 Task: Play online crossword game.
Action: Mouse moved to (637, 364)
Screenshot: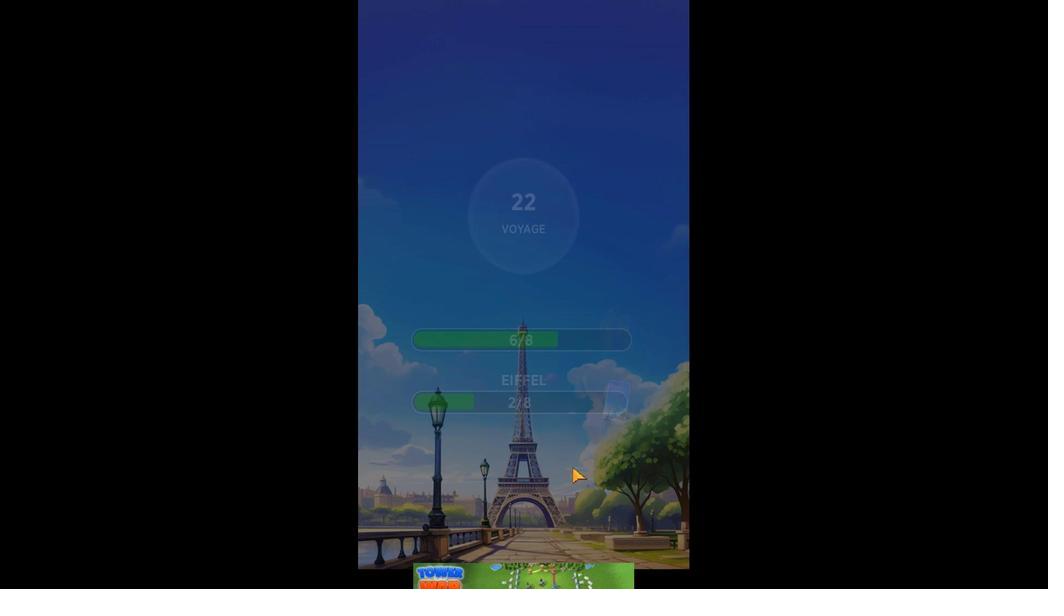 
Action: Mouse pressed left at (637, 364)
Screenshot: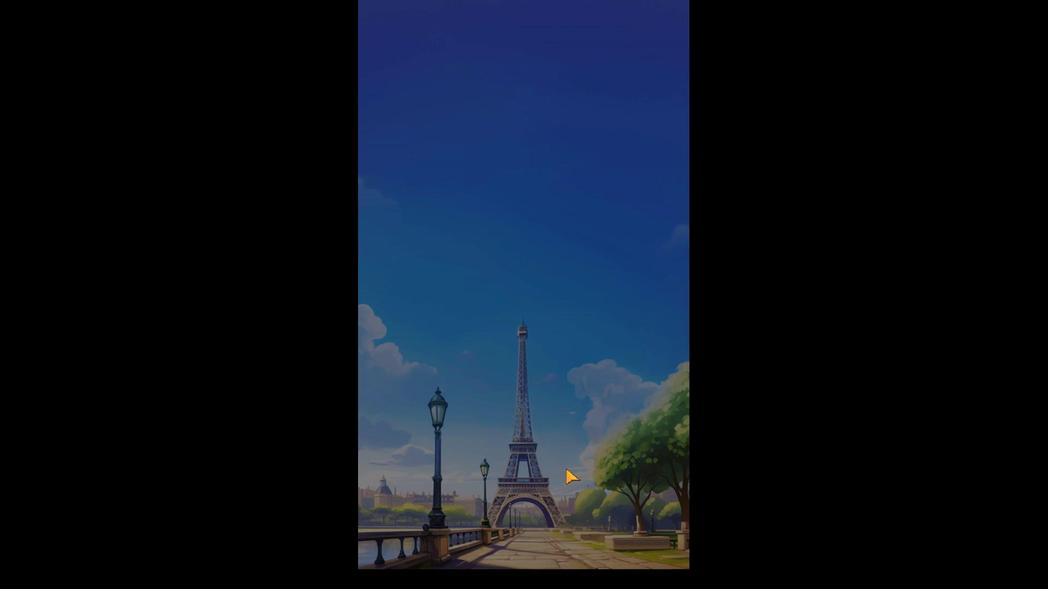 
Action: Mouse moved to (645, 358)
Screenshot: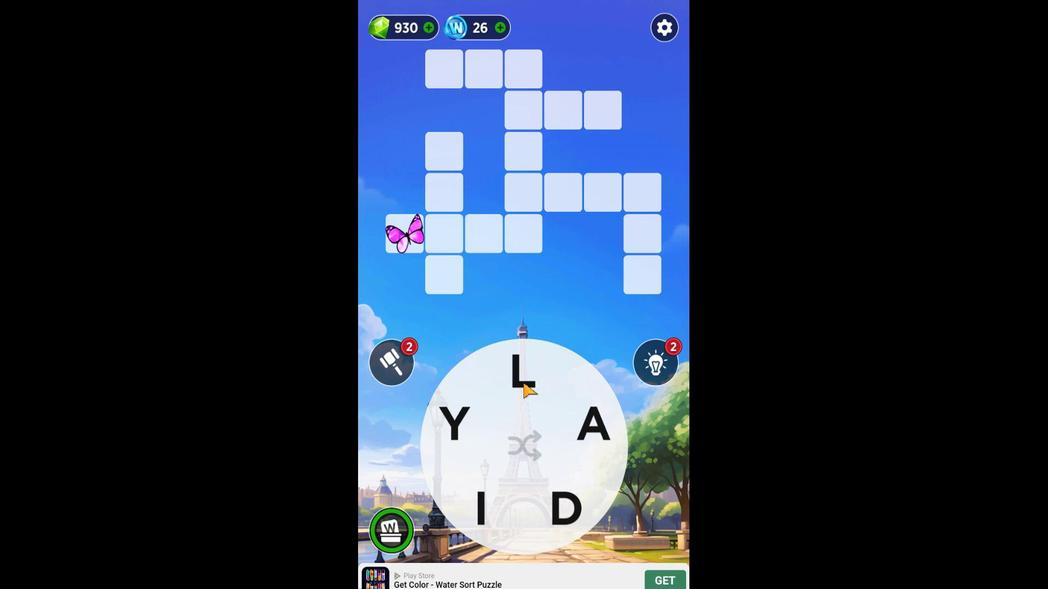 
Action: Mouse pressed left at (645, 358)
Screenshot: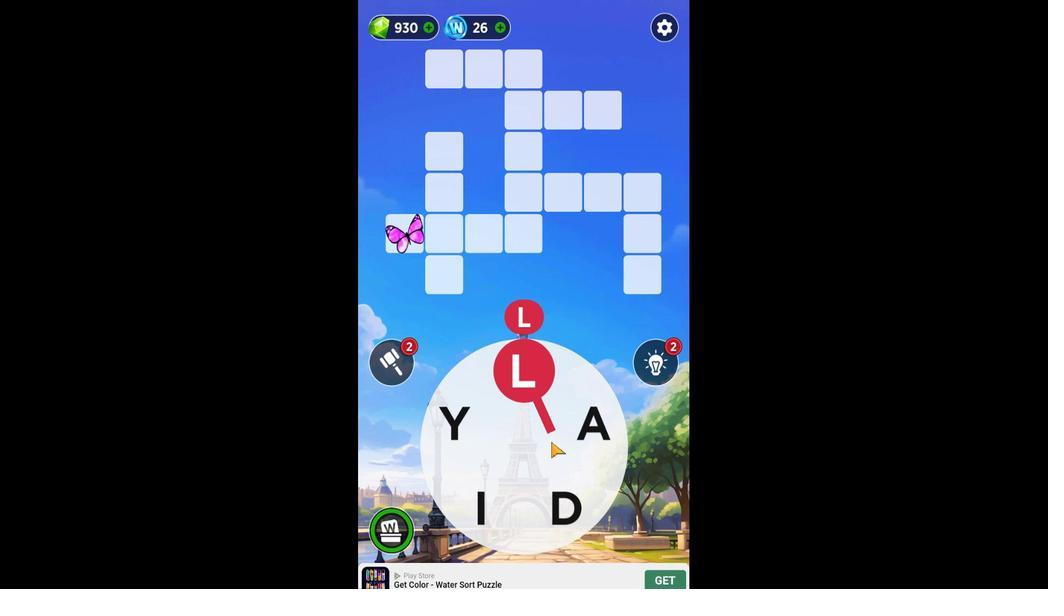 
Action: Mouse moved to (655, 360)
Screenshot: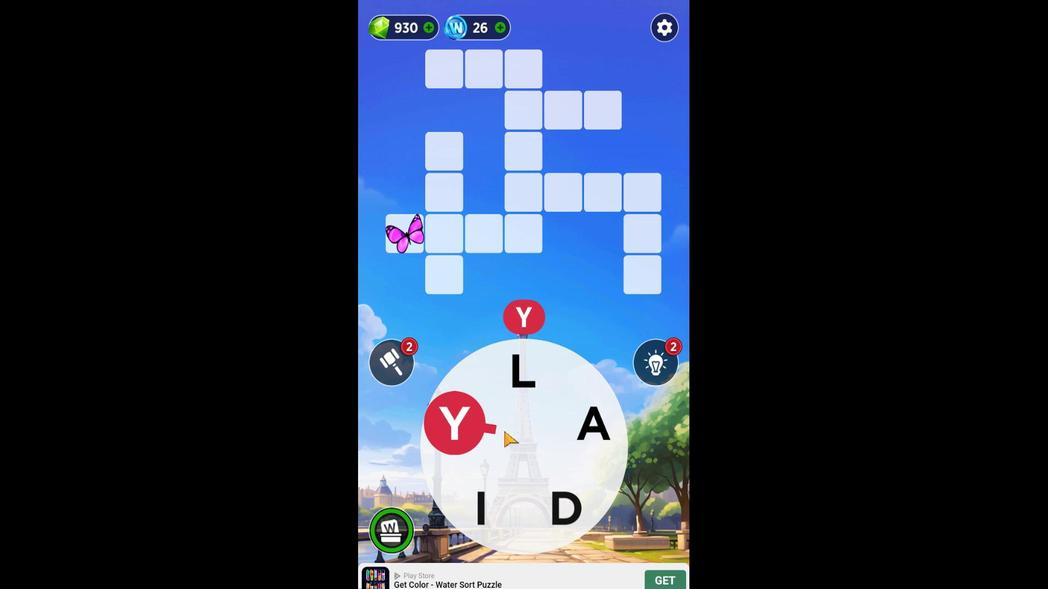 
Action: Mouse pressed left at (655, 360)
Screenshot: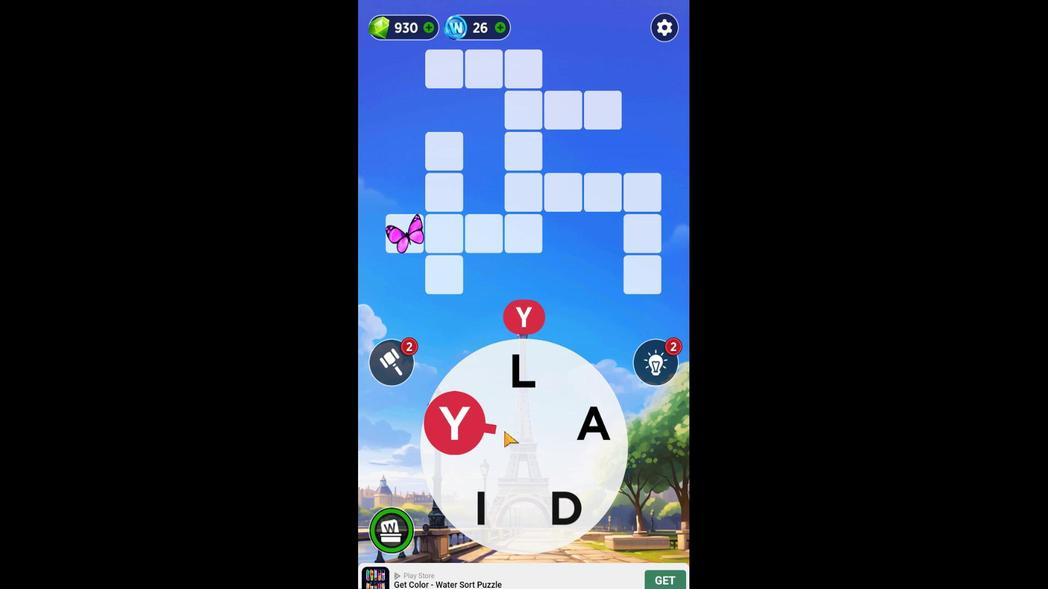 
Action: Mouse moved to (639, 367)
Screenshot: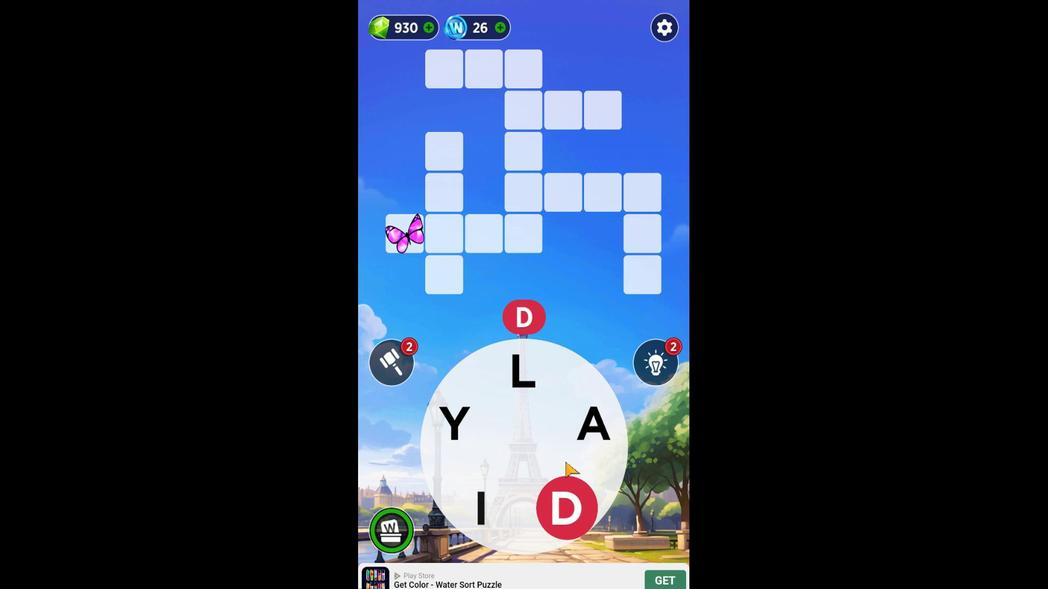 
Action: Mouse pressed left at (639, 367)
Screenshot: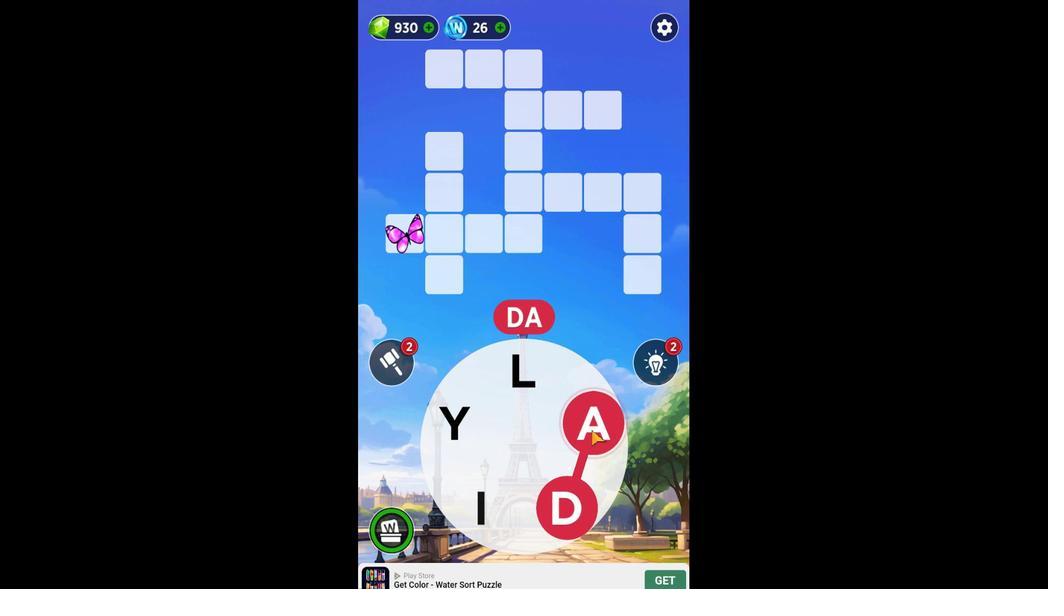 
Action: Mouse moved to (639, 366)
Screenshot: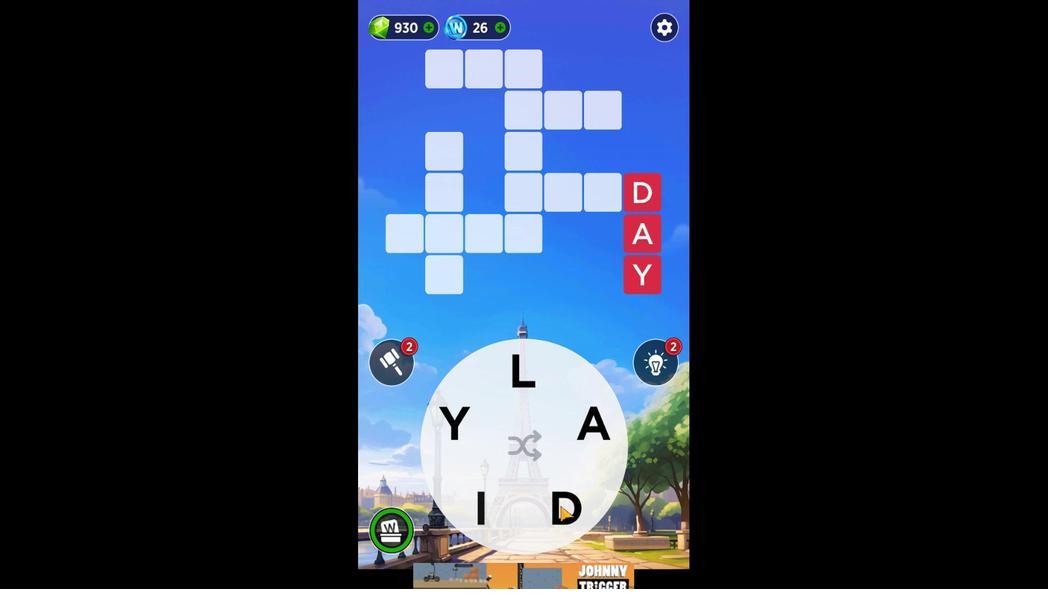 
Action: Mouse pressed left at (639, 366)
Screenshot: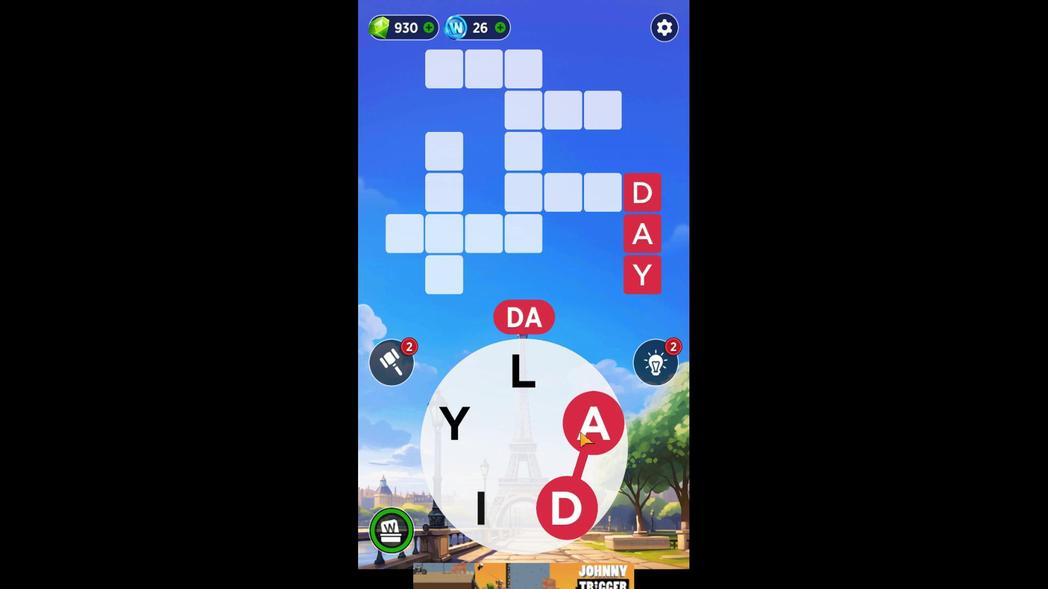 
Action: Mouse moved to (646, 358)
Screenshot: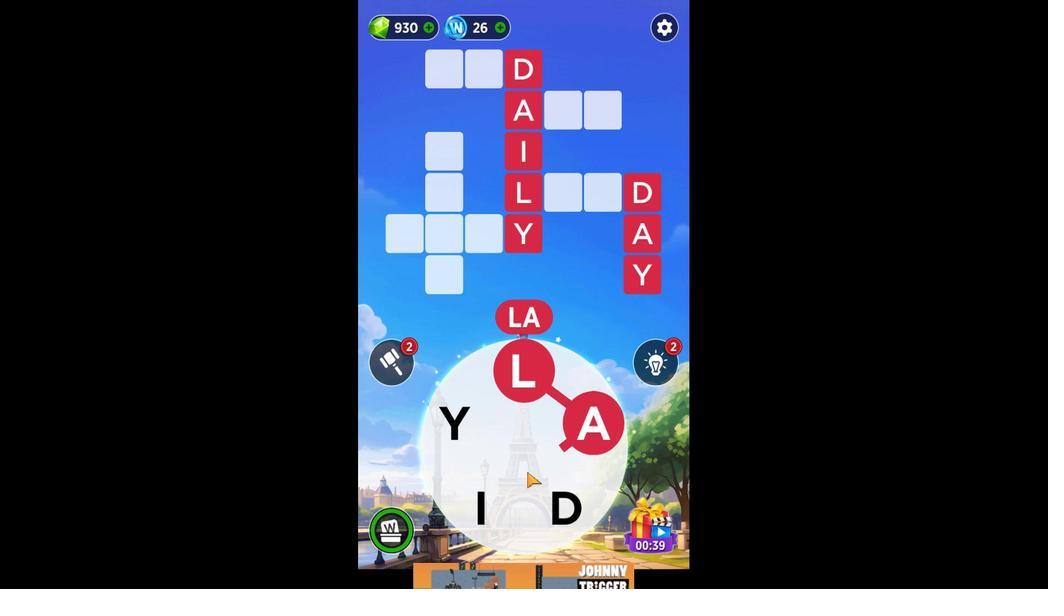 
Action: Mouse pressed left at (646, 358)
Screenshot: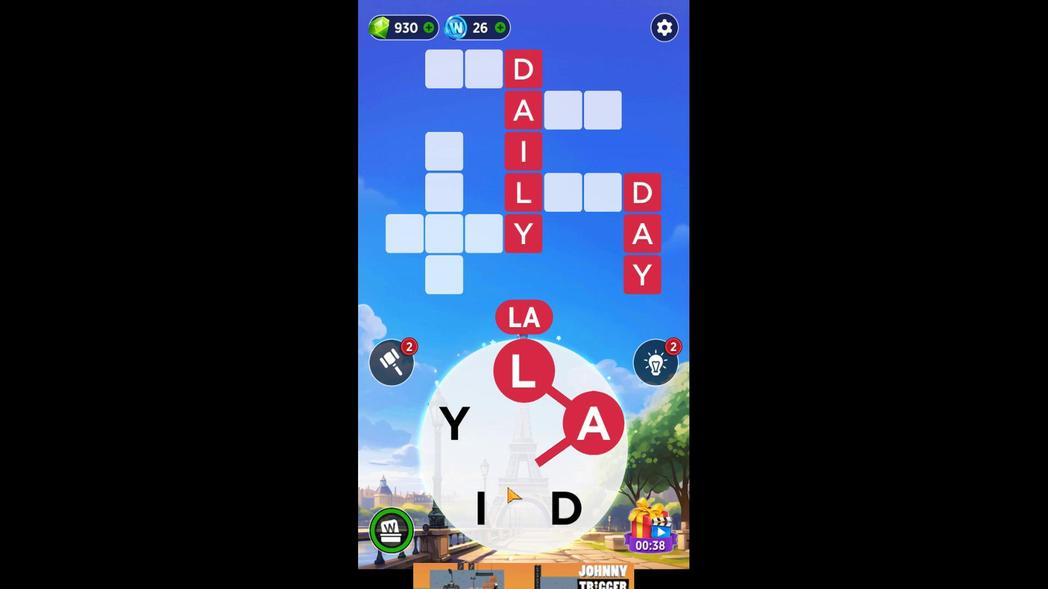 
Action: Mouse moved to (645, 358)
Screenshot: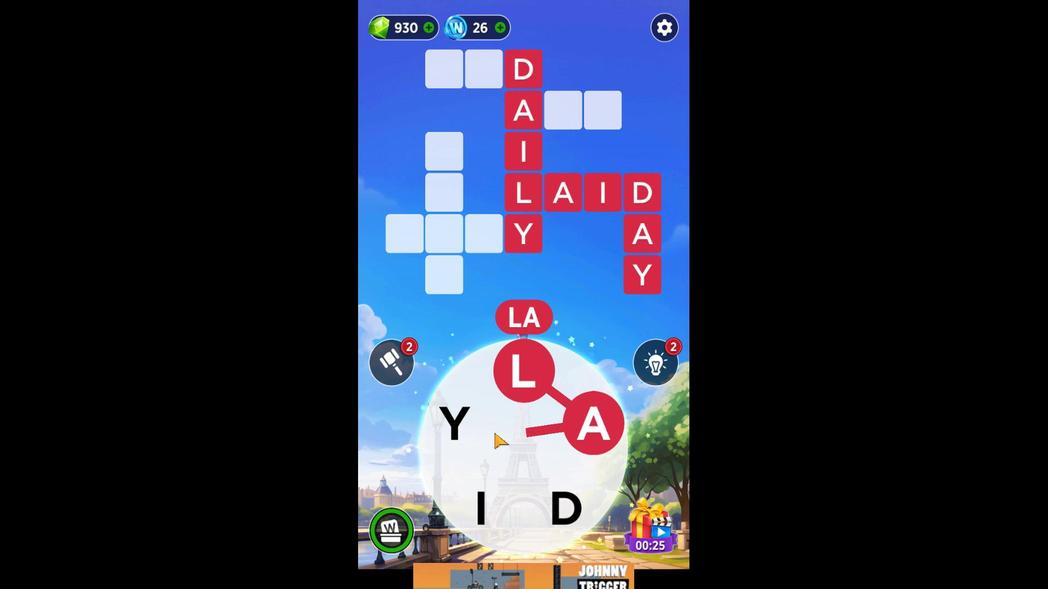 
Action: Mouse pressed left at (645, 358)
Screenshot: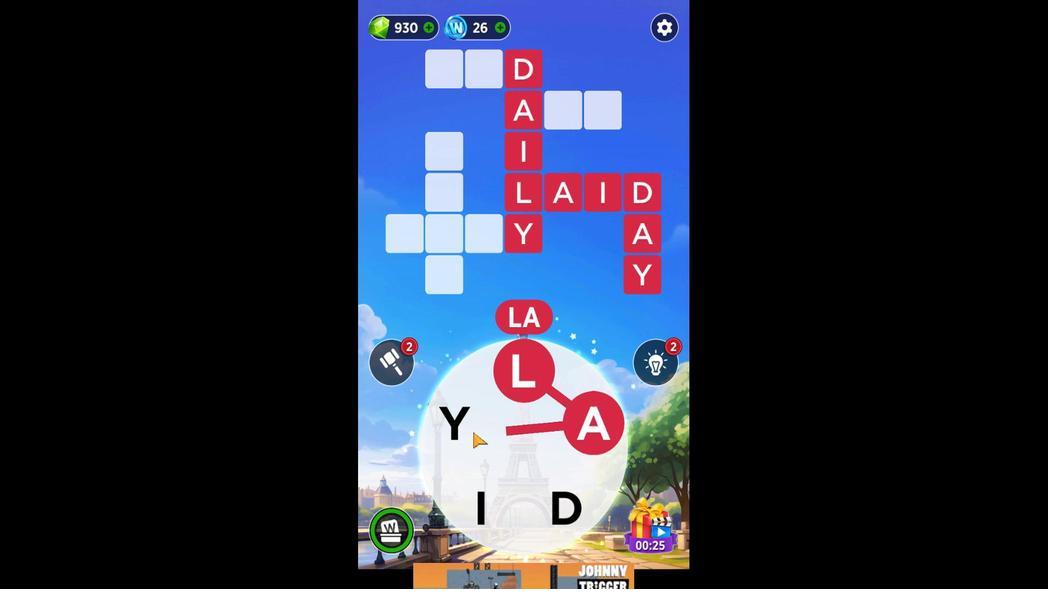 
Action: Mouse moved to (646, 358)
Screenshot: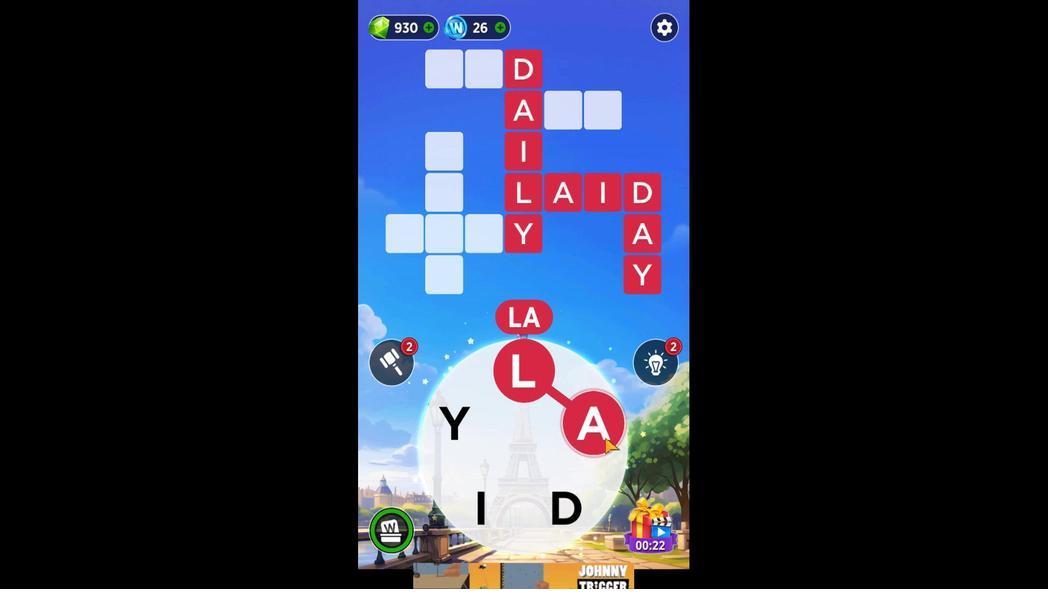 
Action: Mouse pressed left at (646, 358)
Screenshot: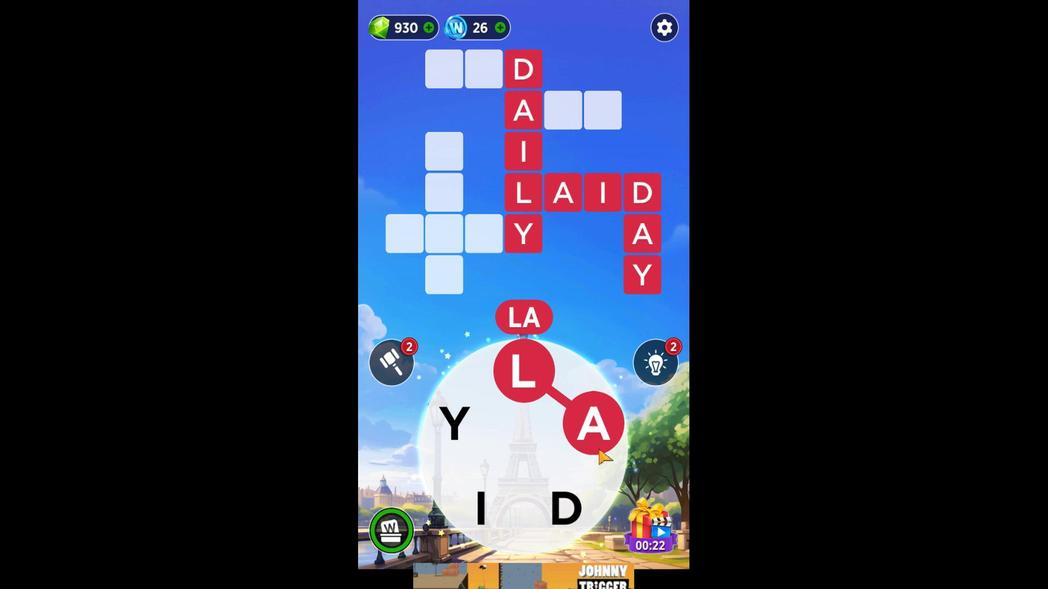 
Action: Mouse moved to (635, 362)
Screenshot: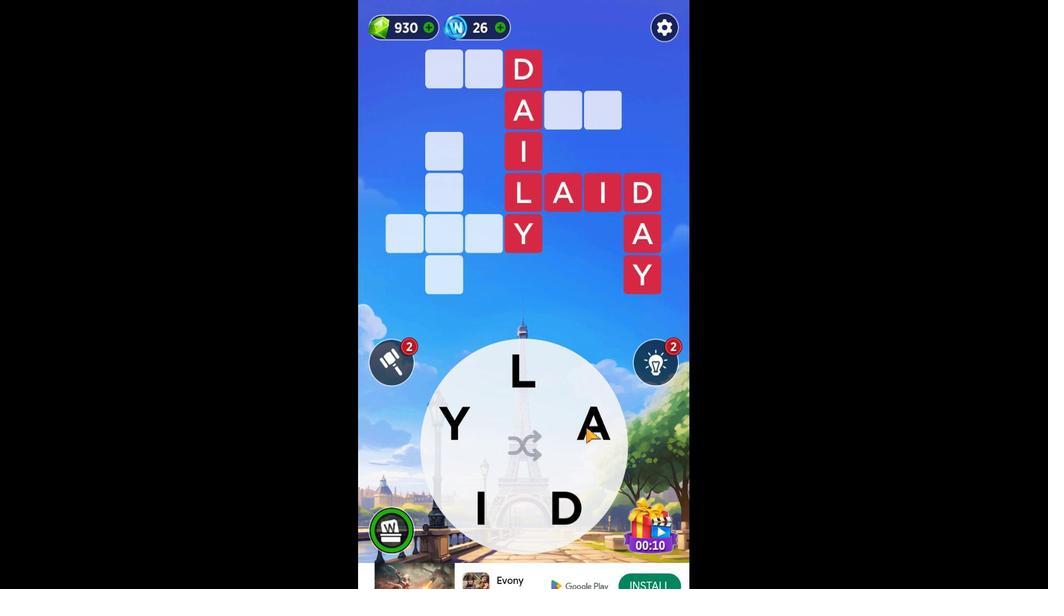 
Action: Mouse pressed left at (635, 362)
Screenshot: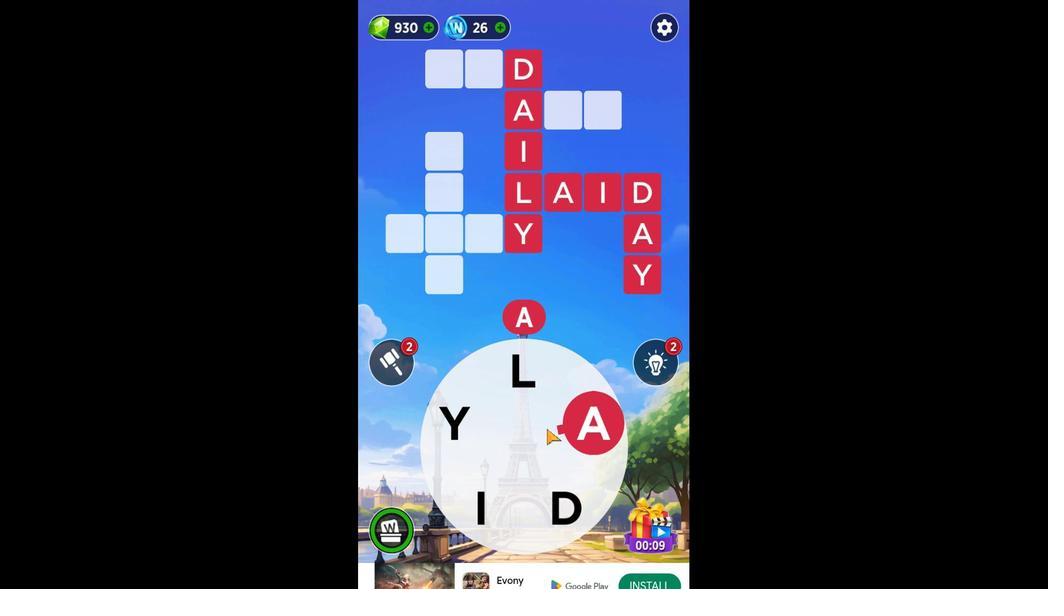 
Action: Mouse moved to (633, 361)
Screenshot: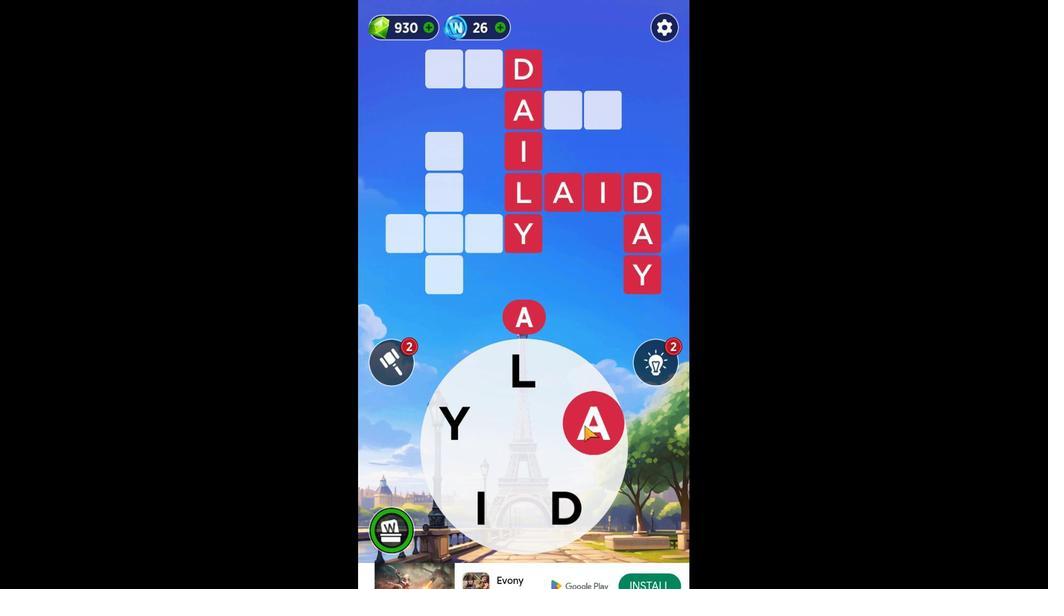 
Action: Mouse pressed left at (633, 361)
Screenshot: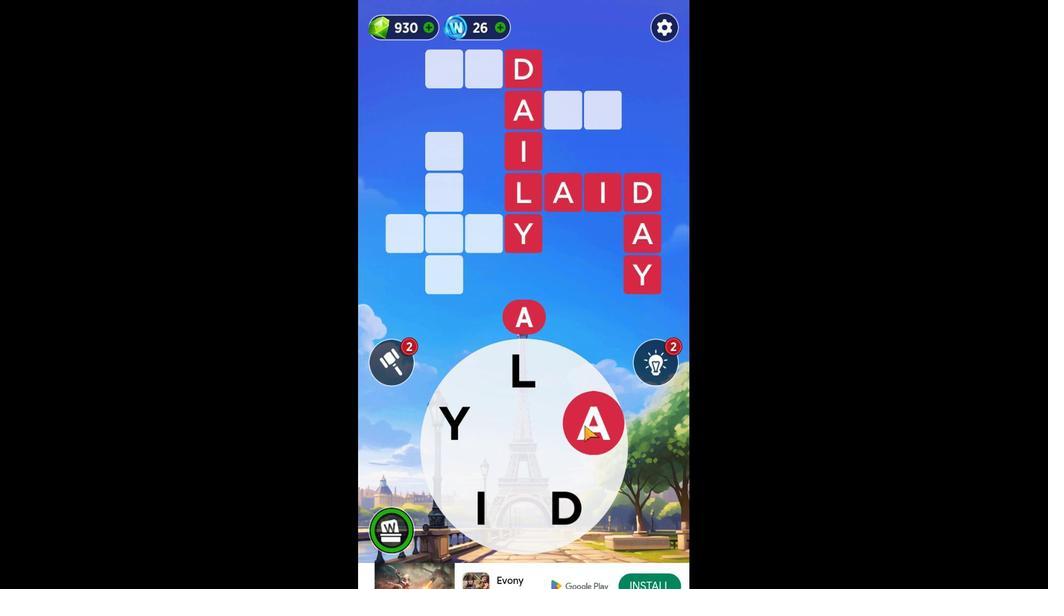 
Action: Mouse moved to (635, 361)
Screenshot: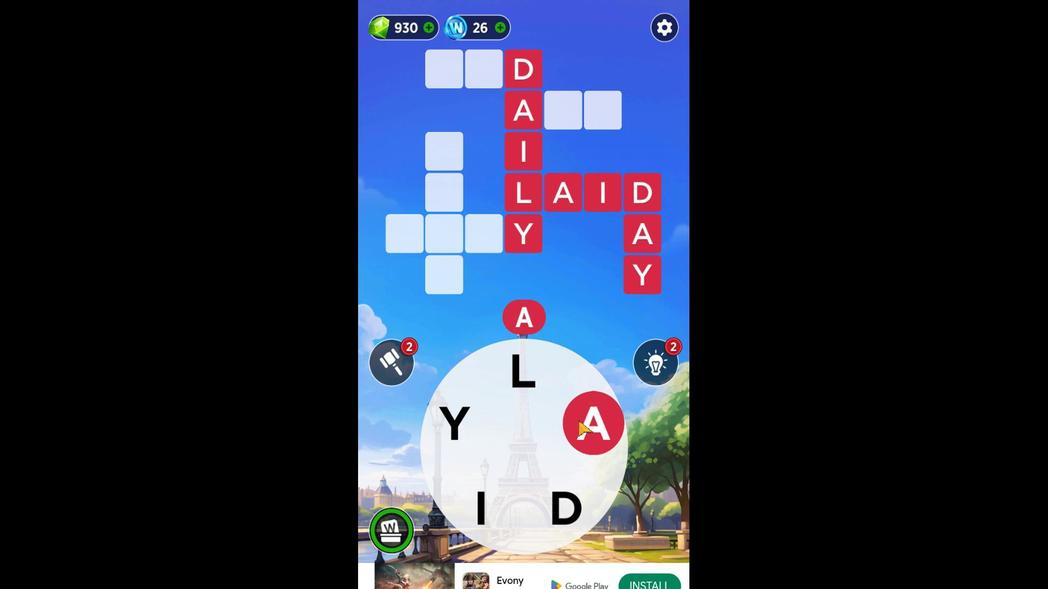 
Action: Mouse pressed left at (635, 361)
Screenshot: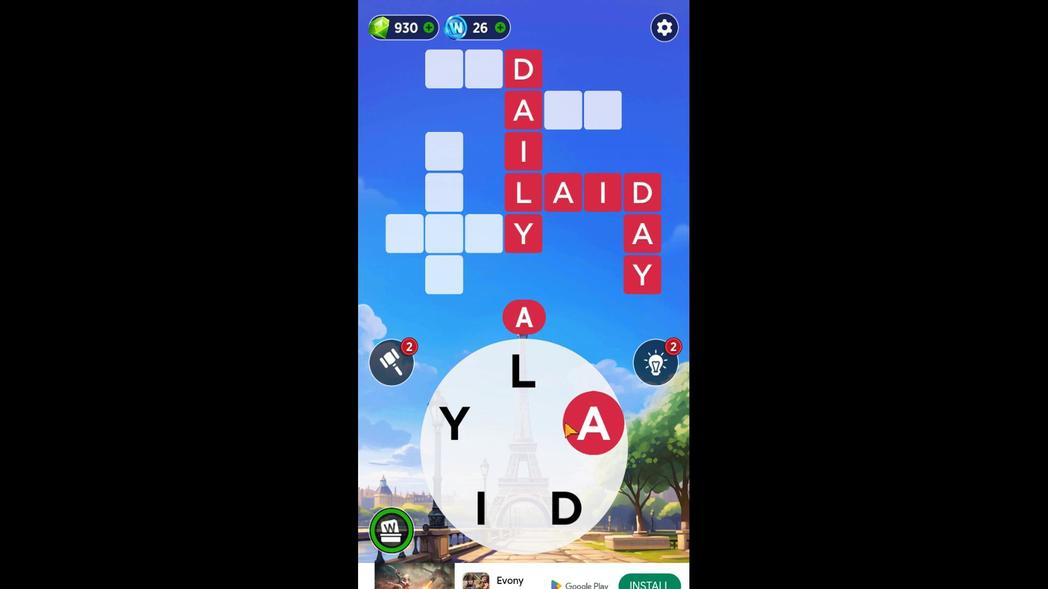 
Action: Mouse moved to (635, 361)
Screenshot: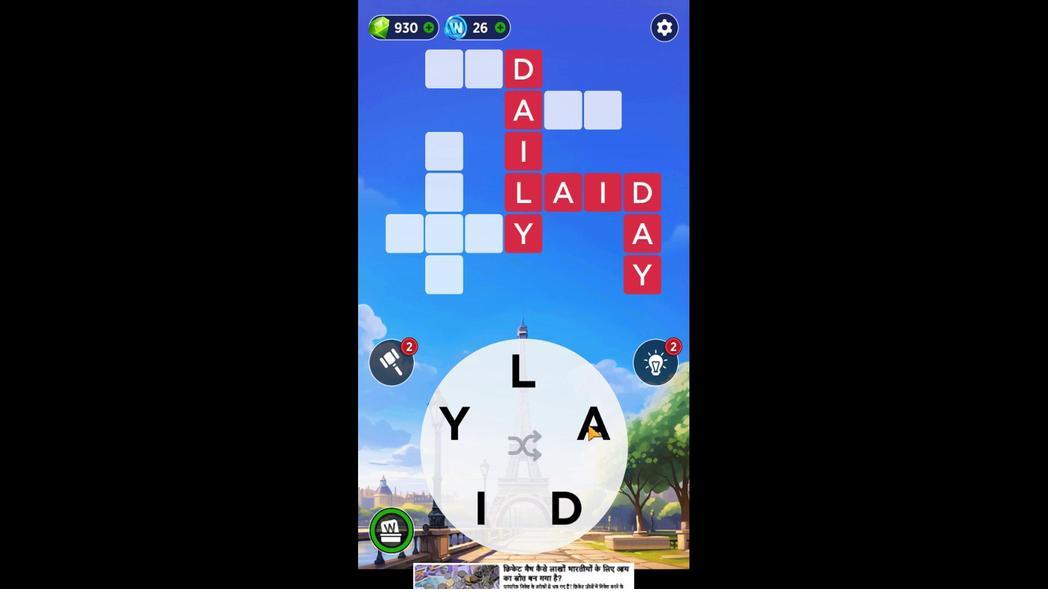 
Action: Mouse pressed left at (635, 361)
Screenshot: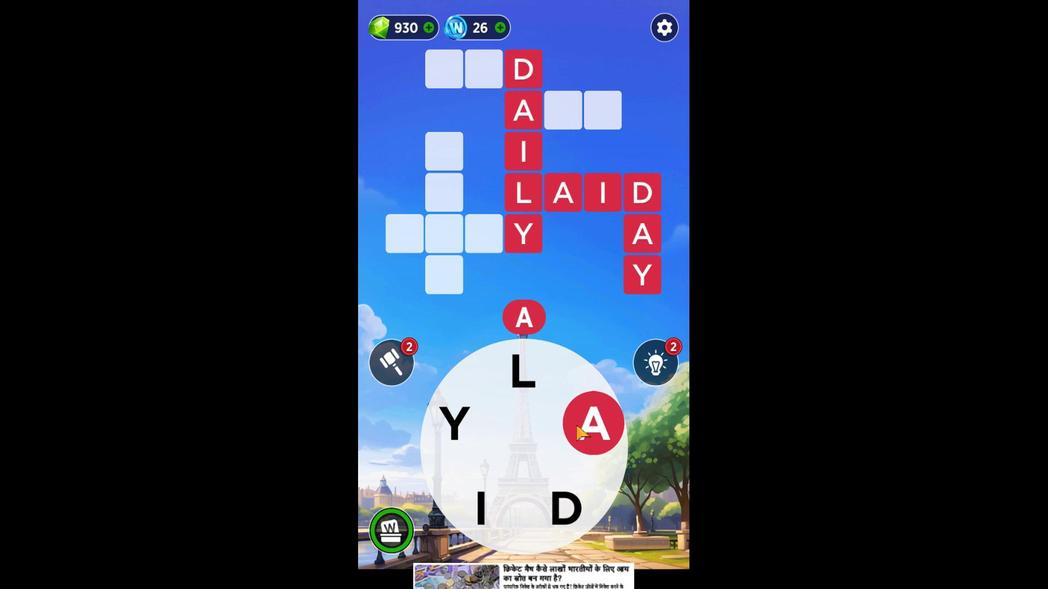 
Action: Mouse moved to (638, 367)
Screenshot: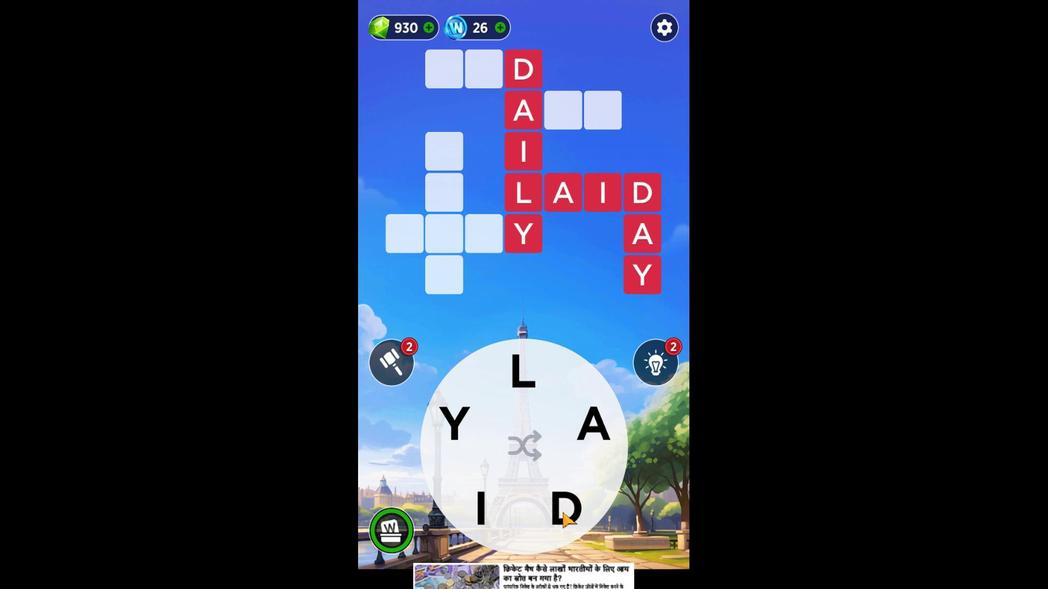 
Action: Mouse pressed left at (638, 367)
Screenshot: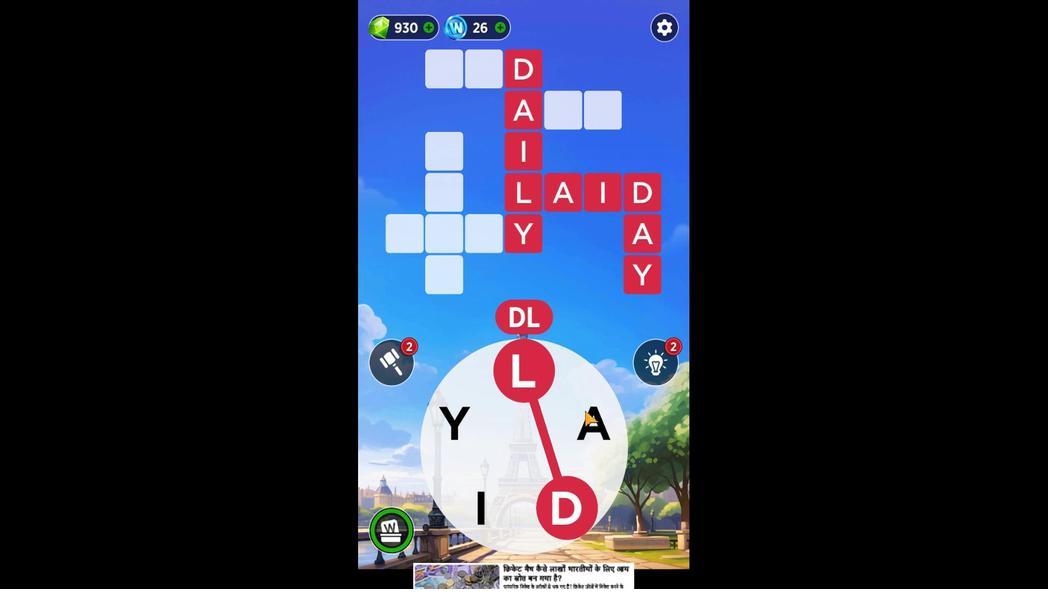 
Action: Mouse moved to (638, 366)
Screenshot: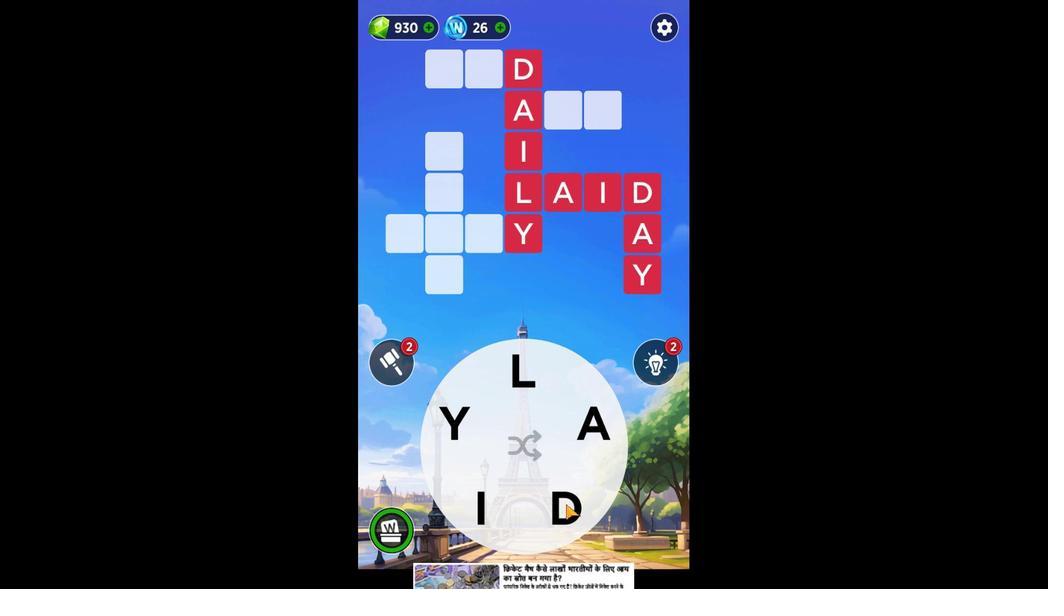 
Action: Mouse pressed left at (638, 366)
Screenshot: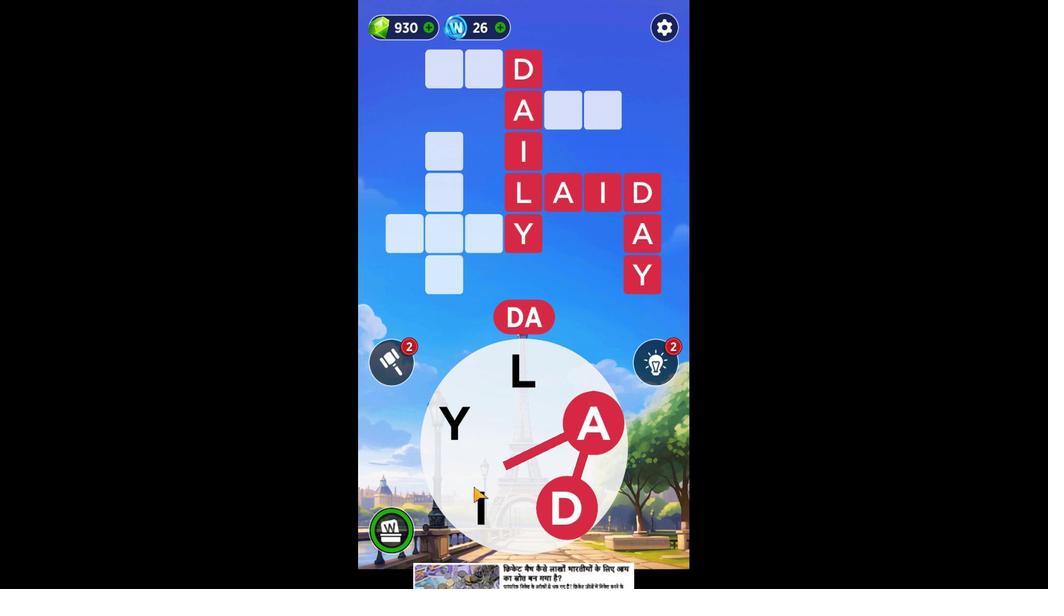 
Action: Mouse moved to (639, 366)
Screenshot: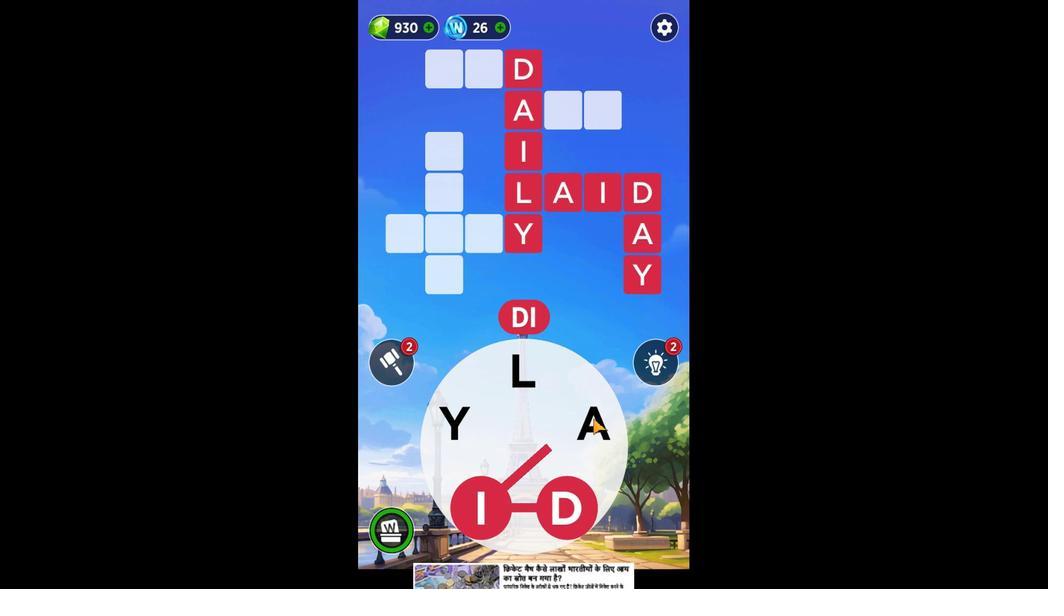 
Action: Mouse pressed left at (639, 366)
Screenshot: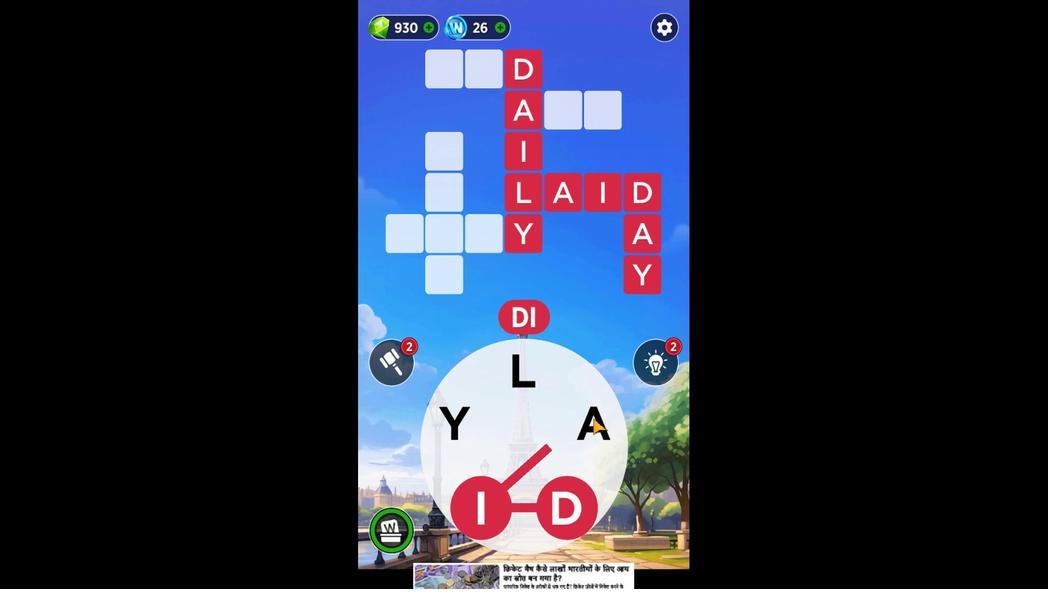 
Action: Mouse moved to (646, 358)
Screenshot: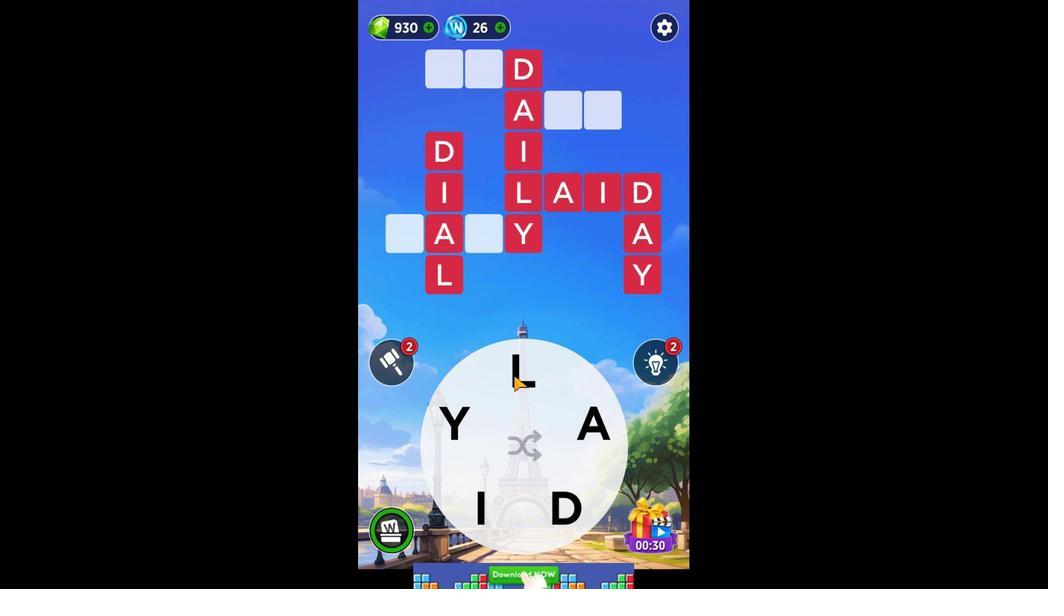 
Action: Mouse pressed left at (646, 358)
Screenshot: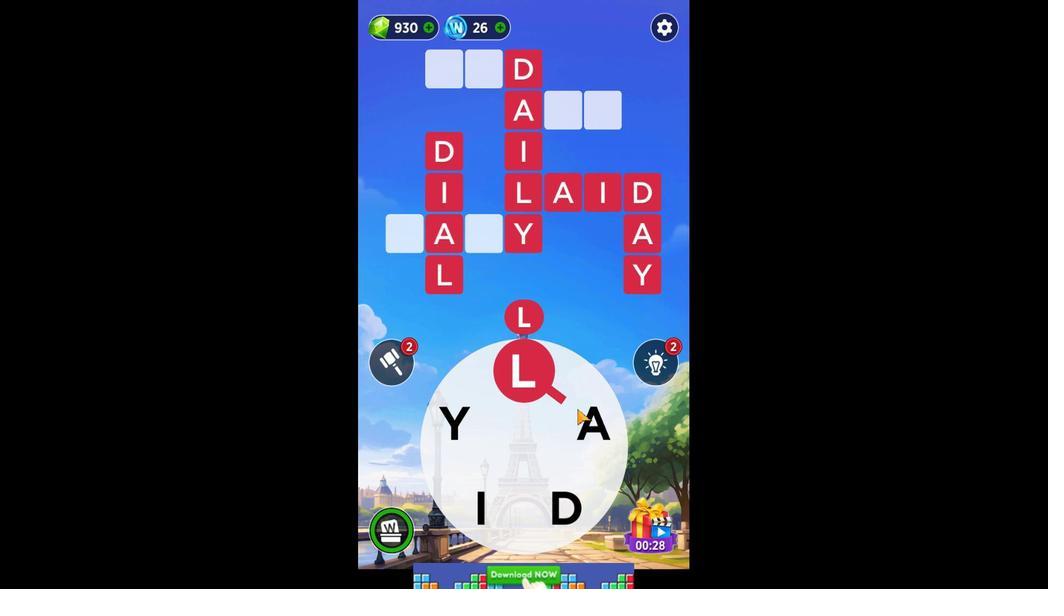 
Action: Mouse moved to (638, 366)
Screenshot: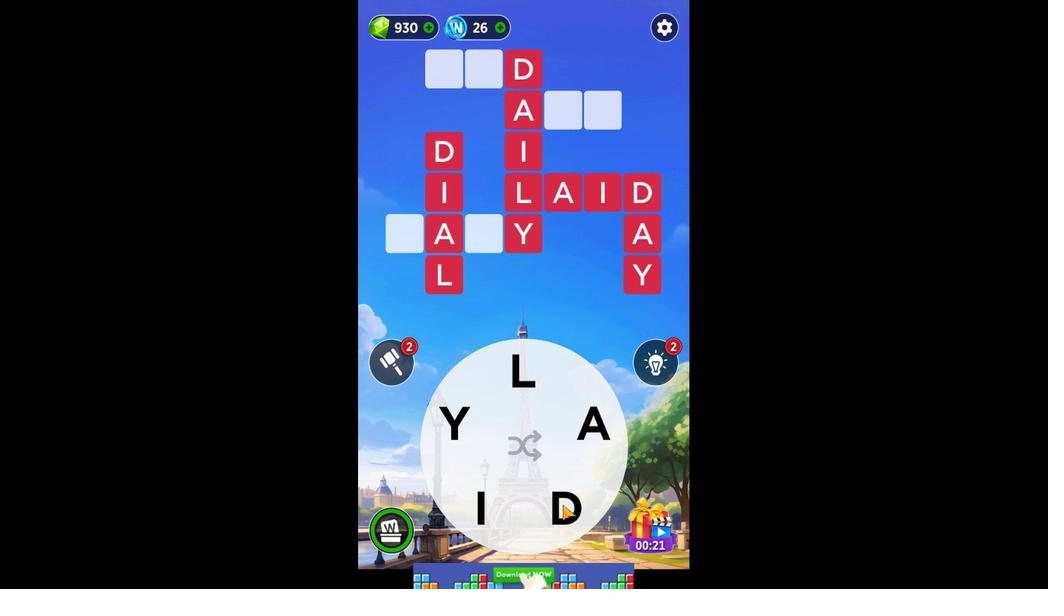
Action: Mouse pressed left at (638, 366)
Screenshot: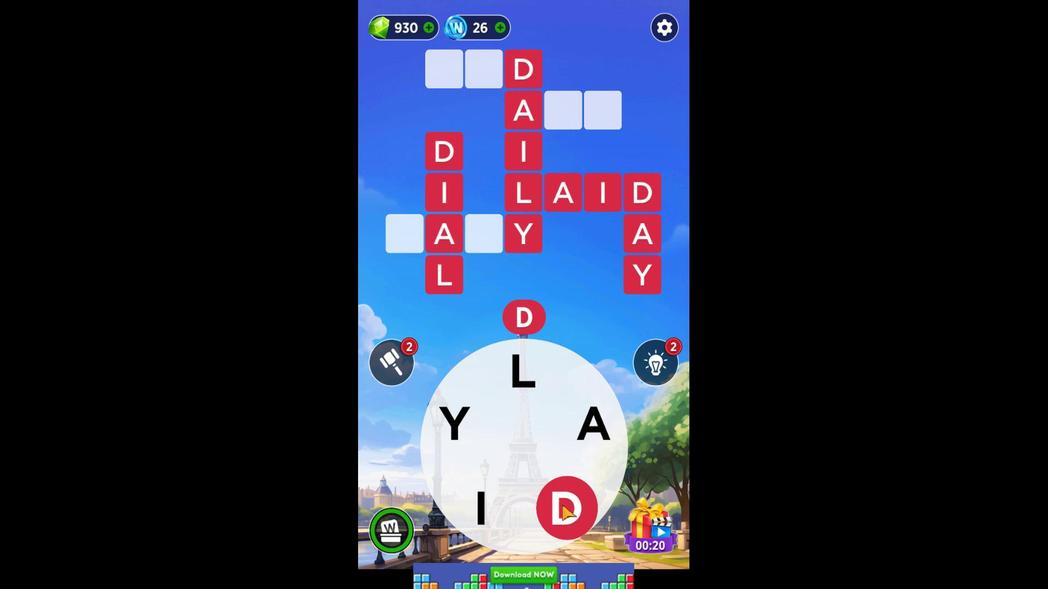 
Action: Mouse moved to (634, 362)
Screenshot: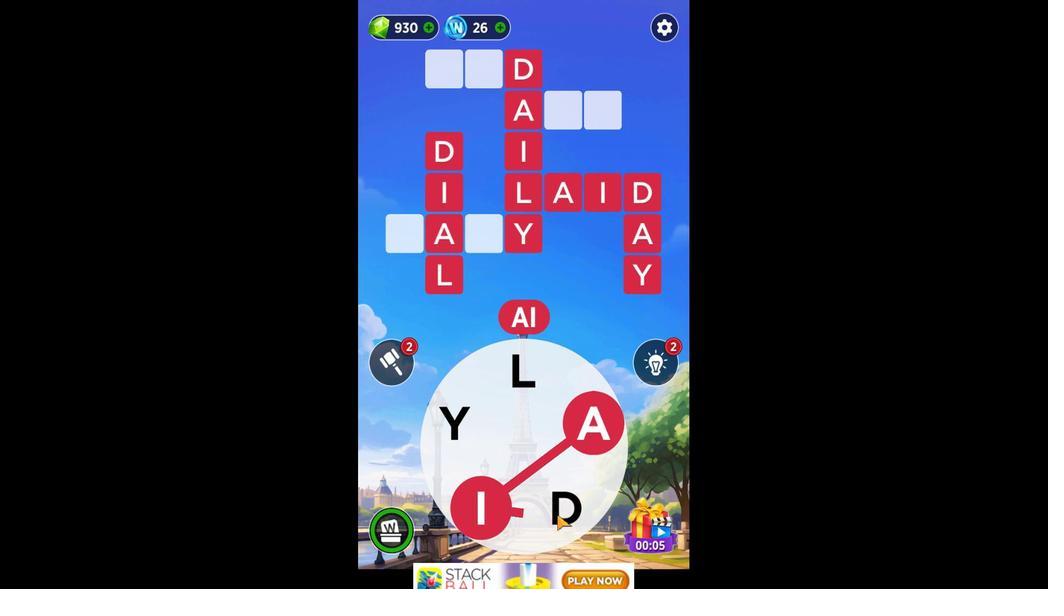 
Action: Mouse pressed left at (634, 362)
Screenshot: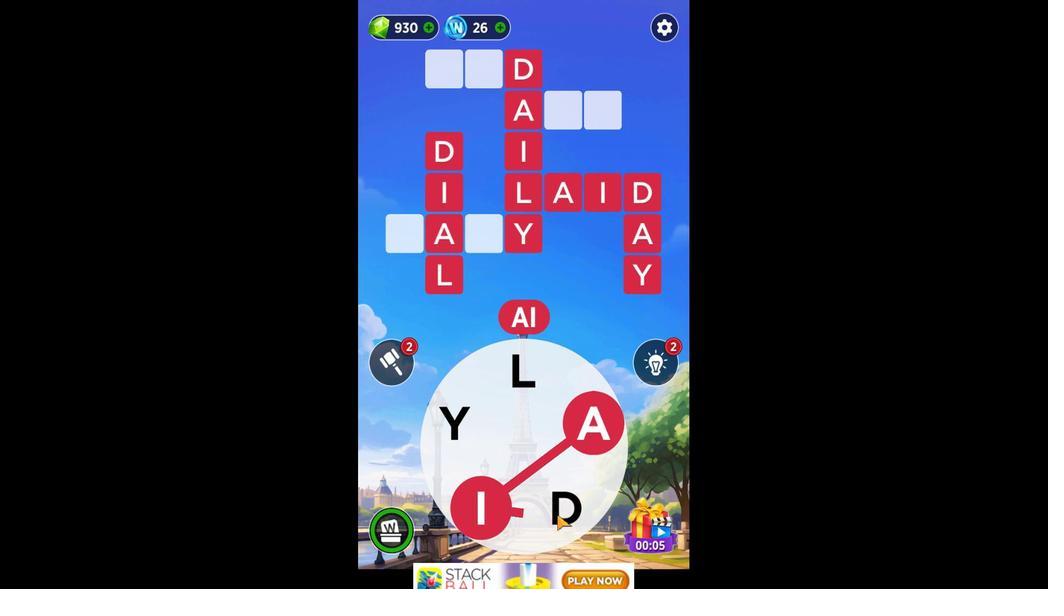 
Action: Mouse moved to (645, 358)
Screenshot: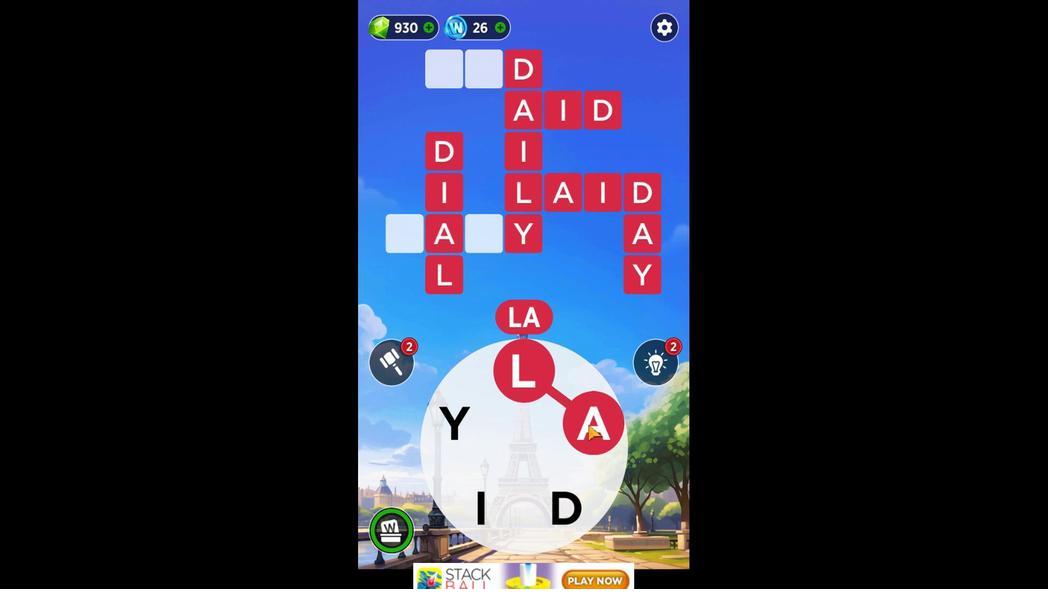 
Action: Mouse pressed left at (645, 358)
Screenshot: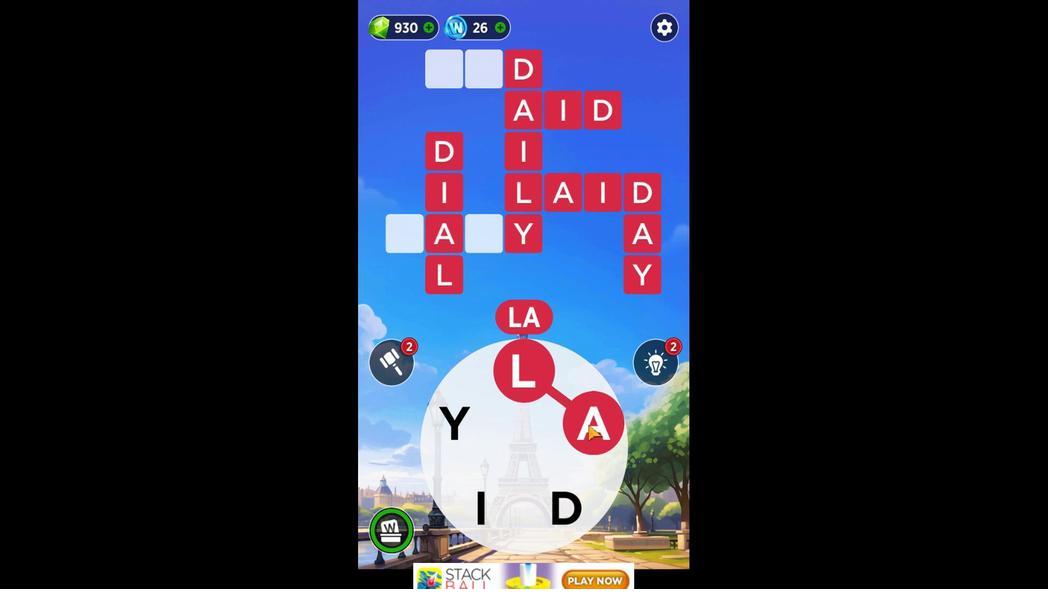 
Action: Mouse moved to (645, 358)
Screenshot: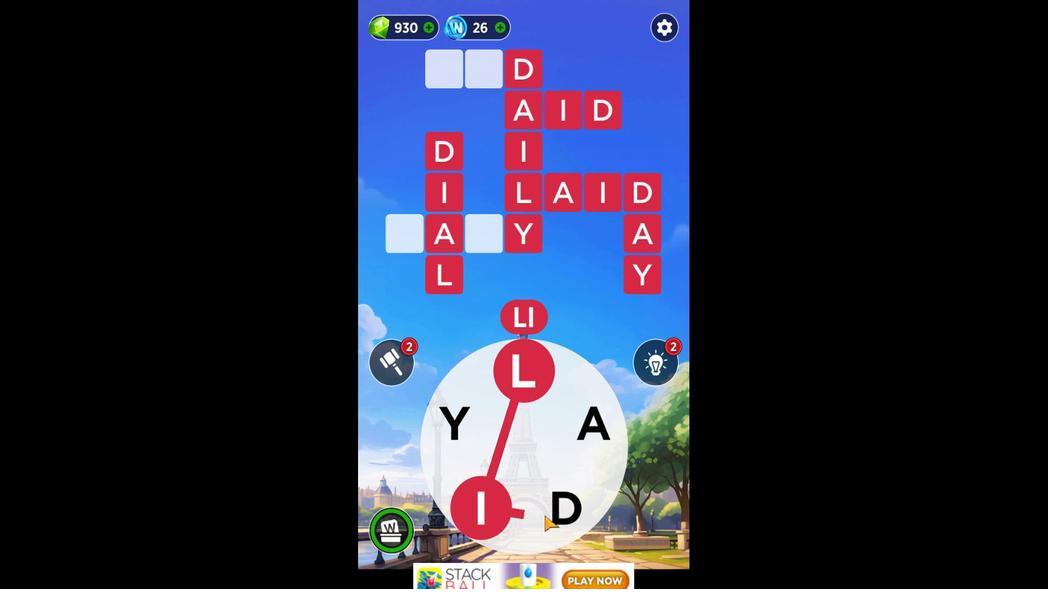 
Action: Mouse pressed left at (645, 358)
Screenshot: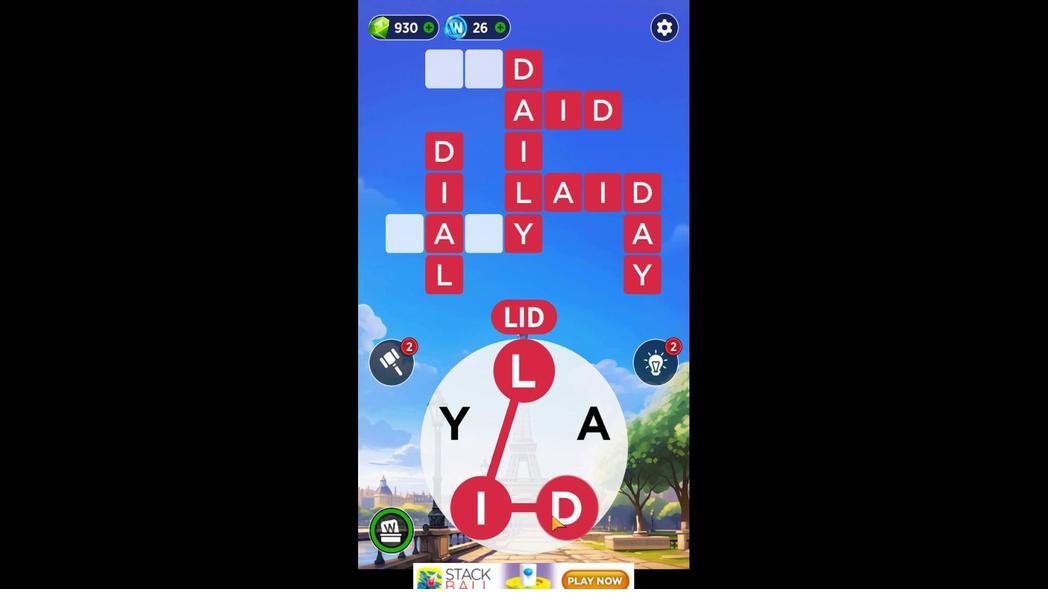 
Action: Mouse moved to (654, 362)
Screenshot: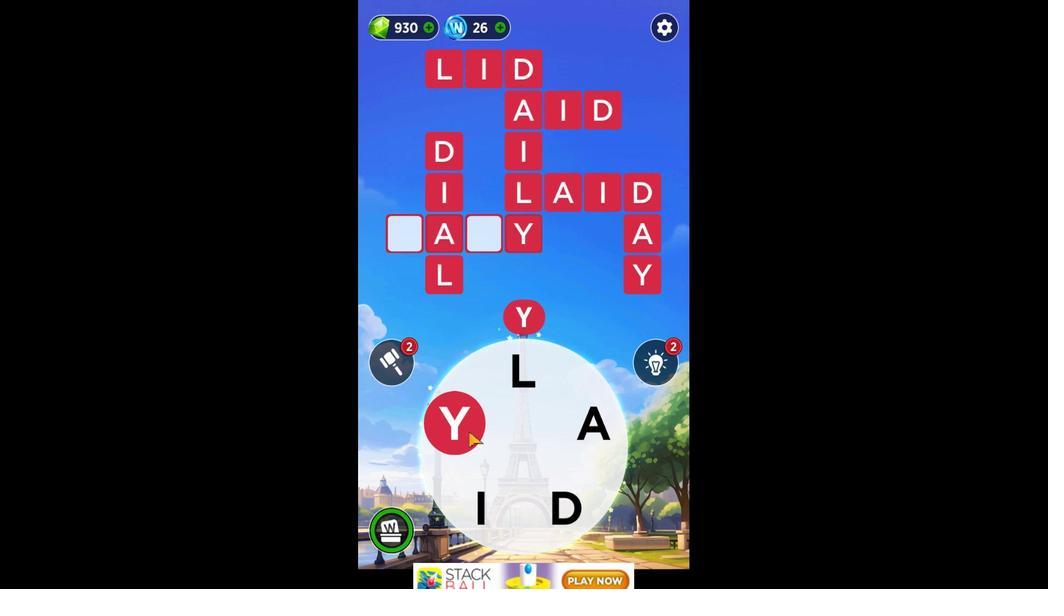 
Action: Mouse pressed left at (654, 362)
Screenshot: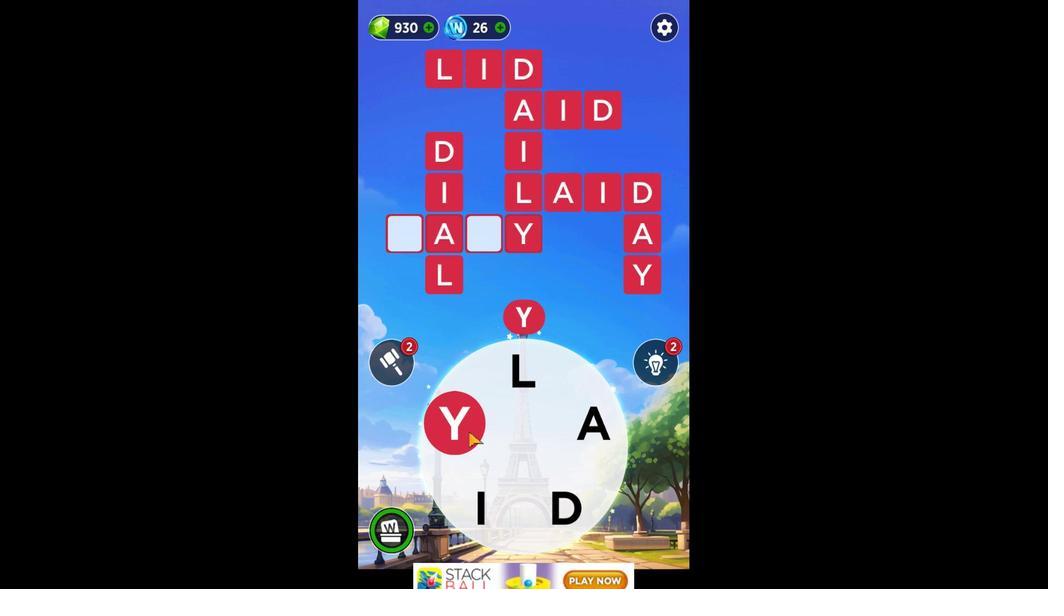 
Action: Mouse moved to (645, 358)
Screenshot: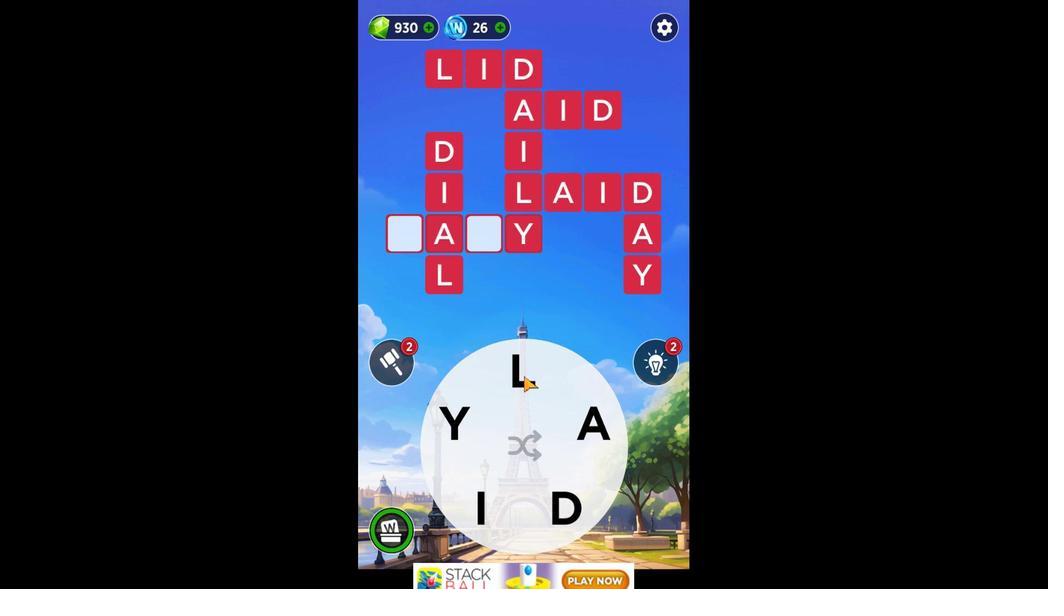 
Action: Mouse pressed left at (645, 358)
Screenshot: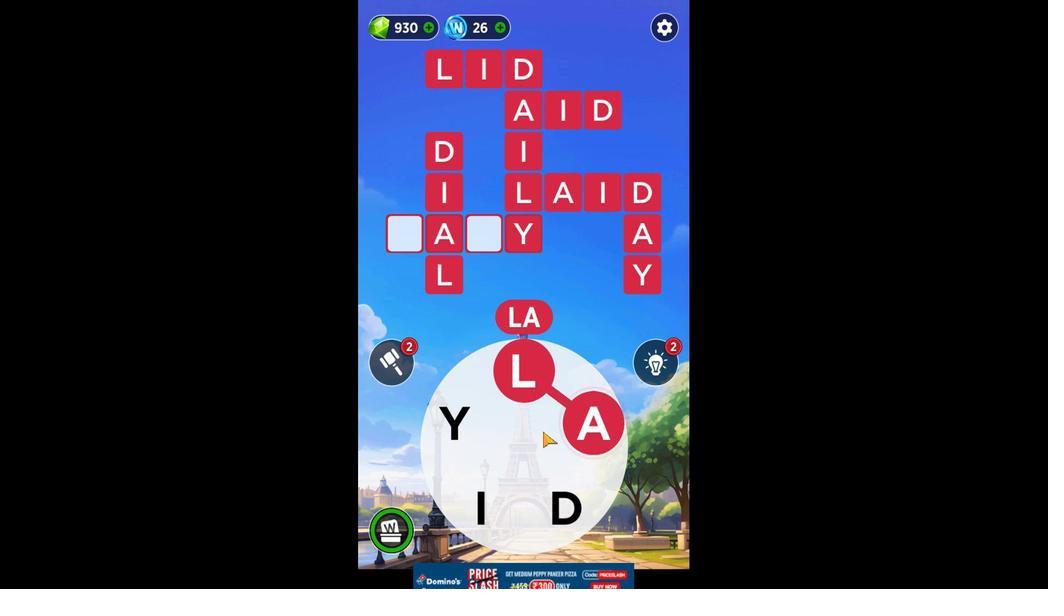 
Action: Mouse moved to (653, 367)
Screenshot: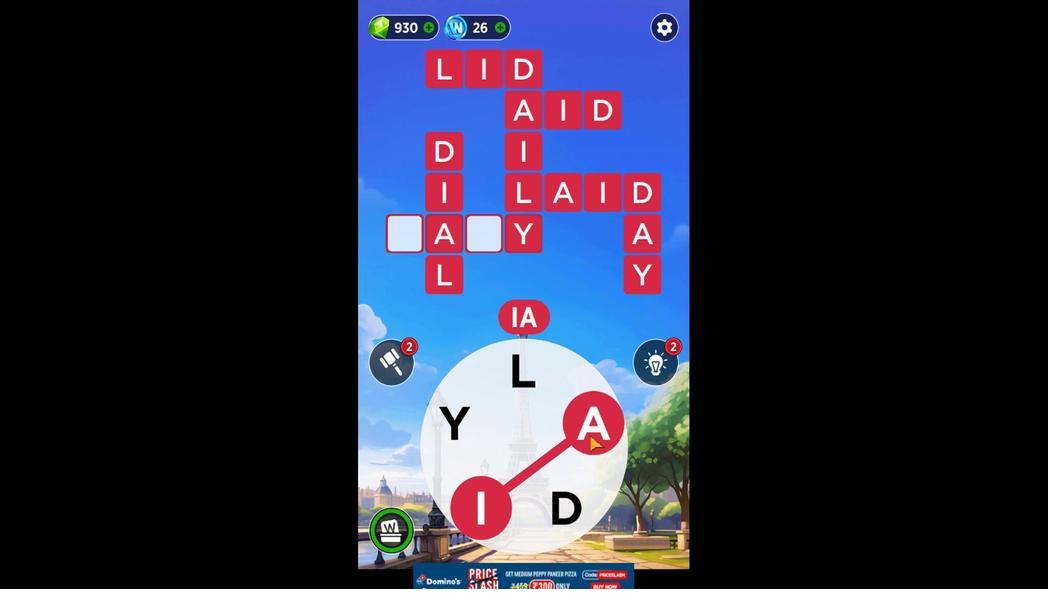 
Action: Mouse pressed left at (653, 367)
Screenshot: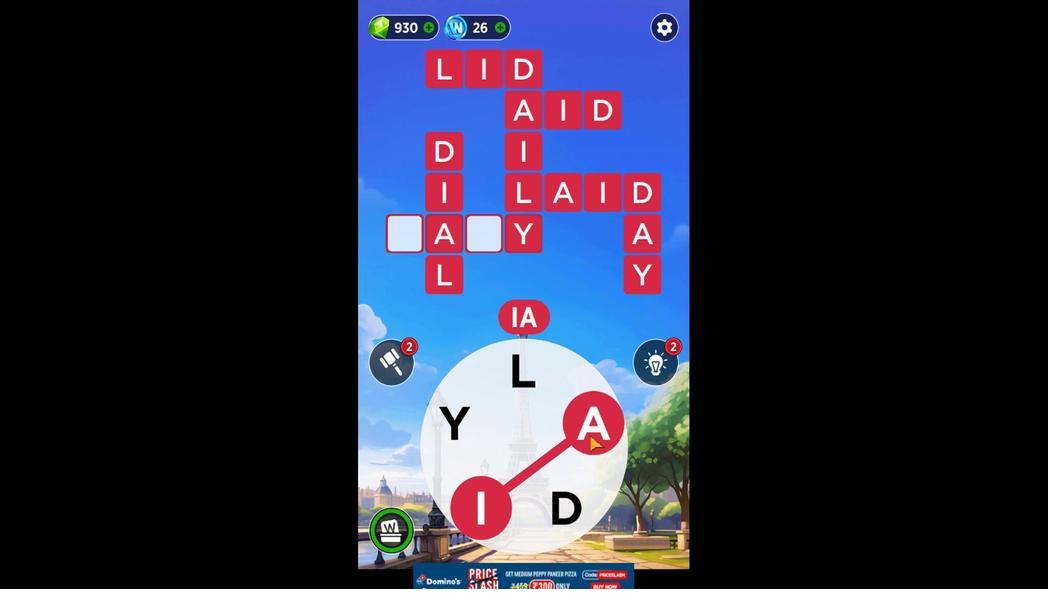 
Action: Mouse moved to (645, 358)
Screenshot: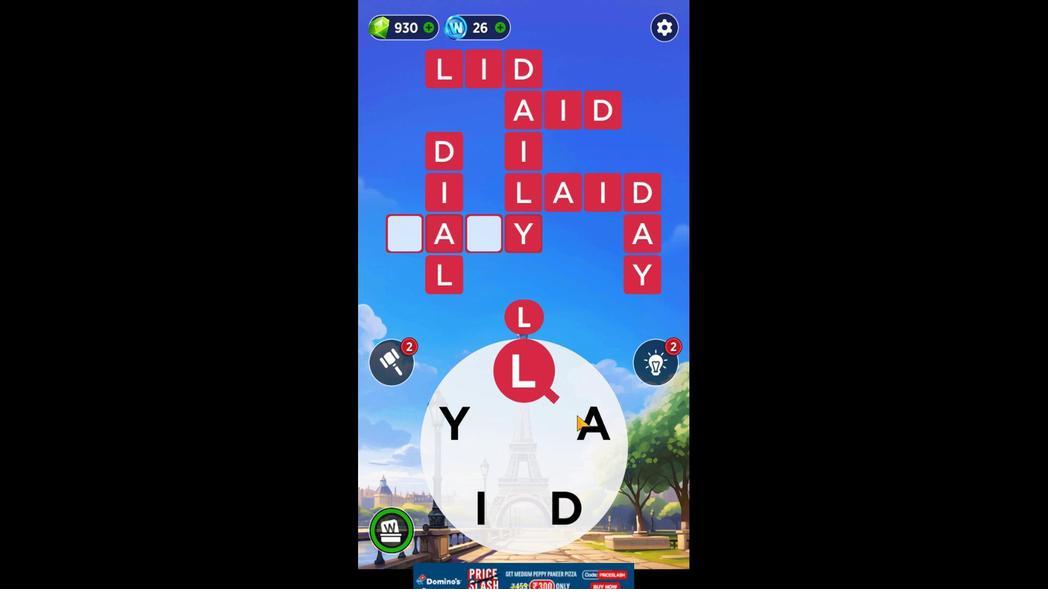 
Action: Mouse pressed left at (645, 358)
Screenshot: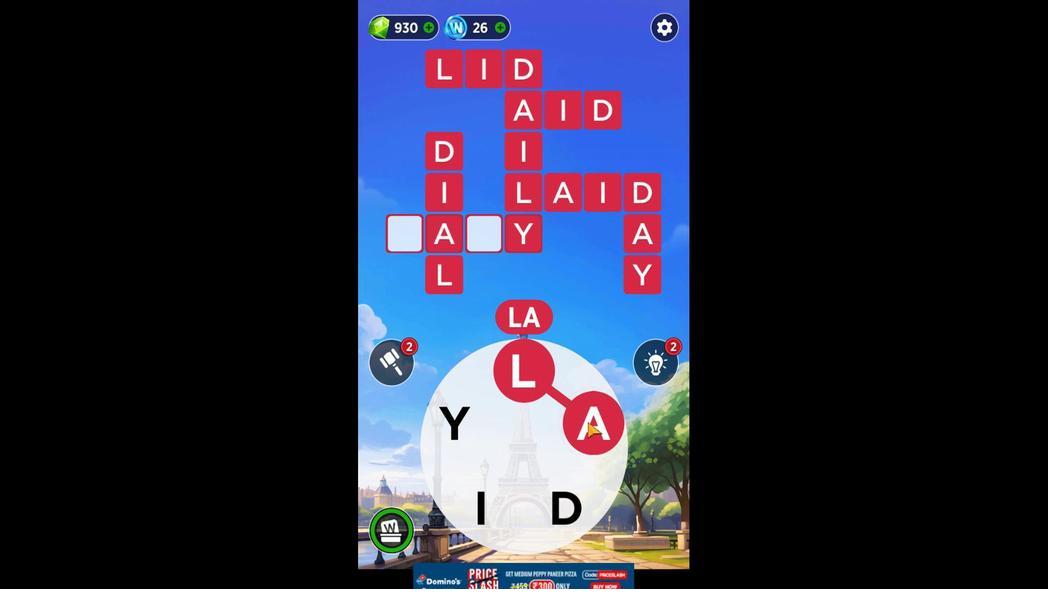 
Action: Mouse moved to (645, 358)
Screenshot: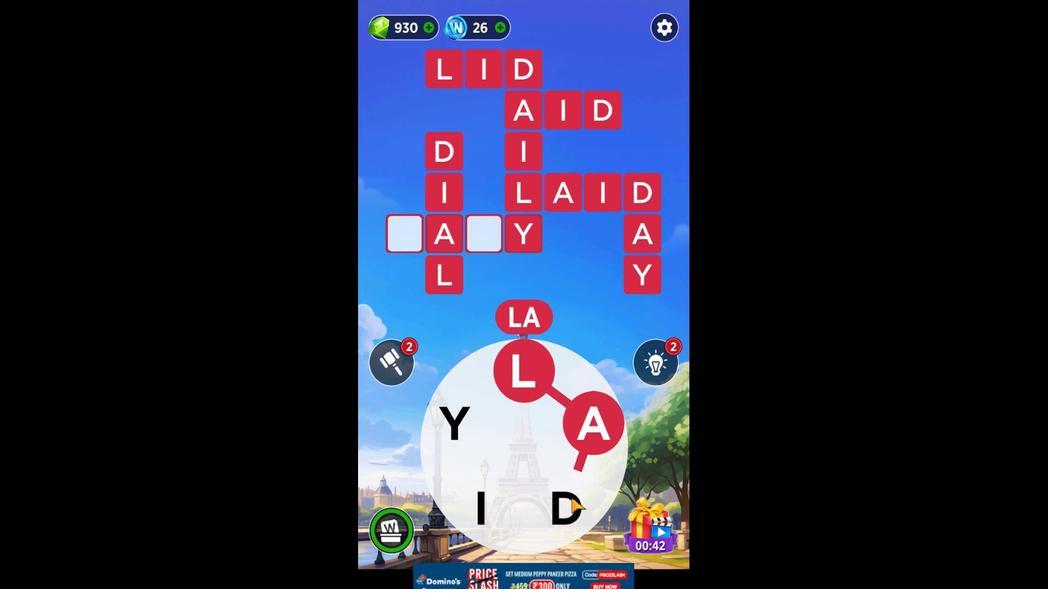 
Action: Mouse pressed left at (645, 358)
Screenshot: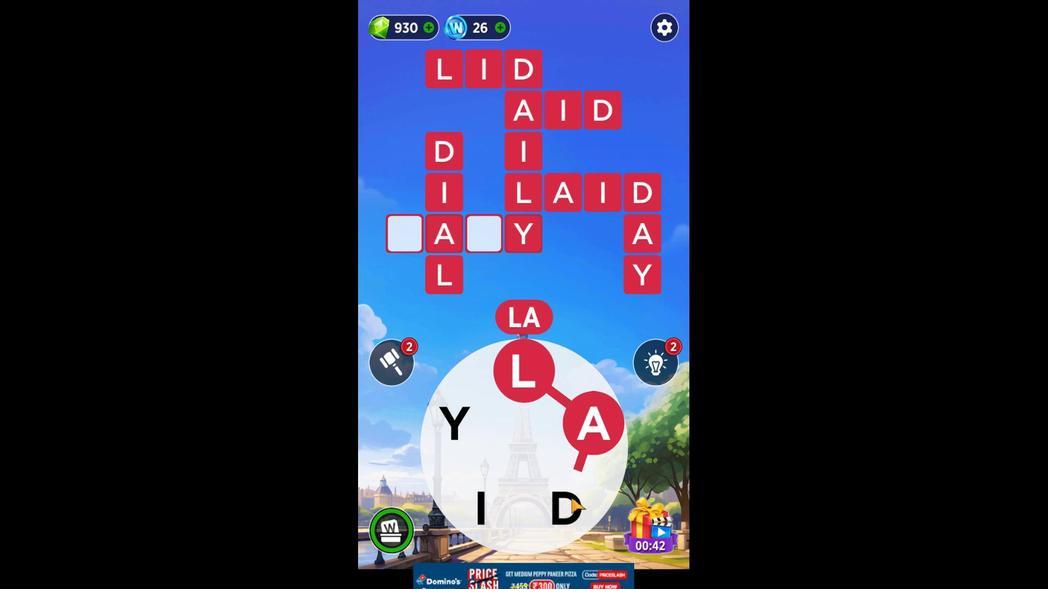 
Action: Mouse moved to (775, 353)
Screenshot: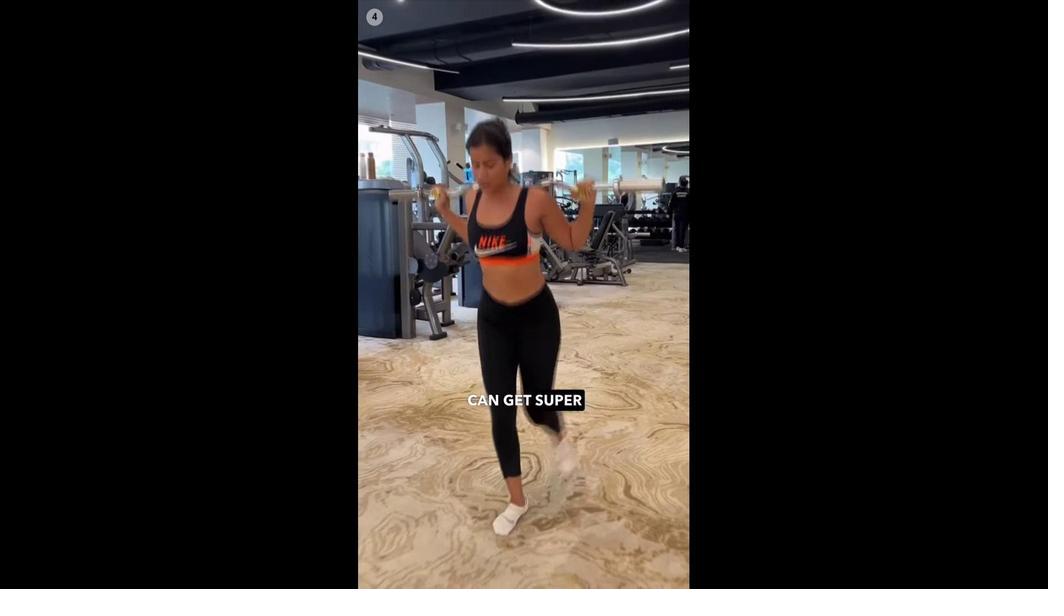 
Action: Mouse pressed left at (775, 353)
Screenshot: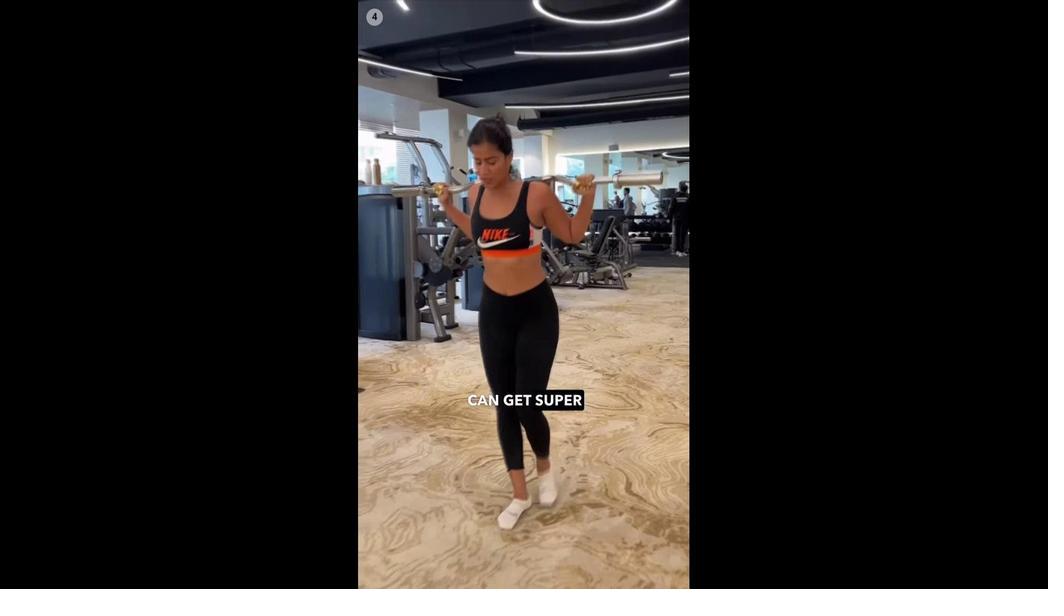 
Action: Mouse moved to (775, 353)
Screenshot: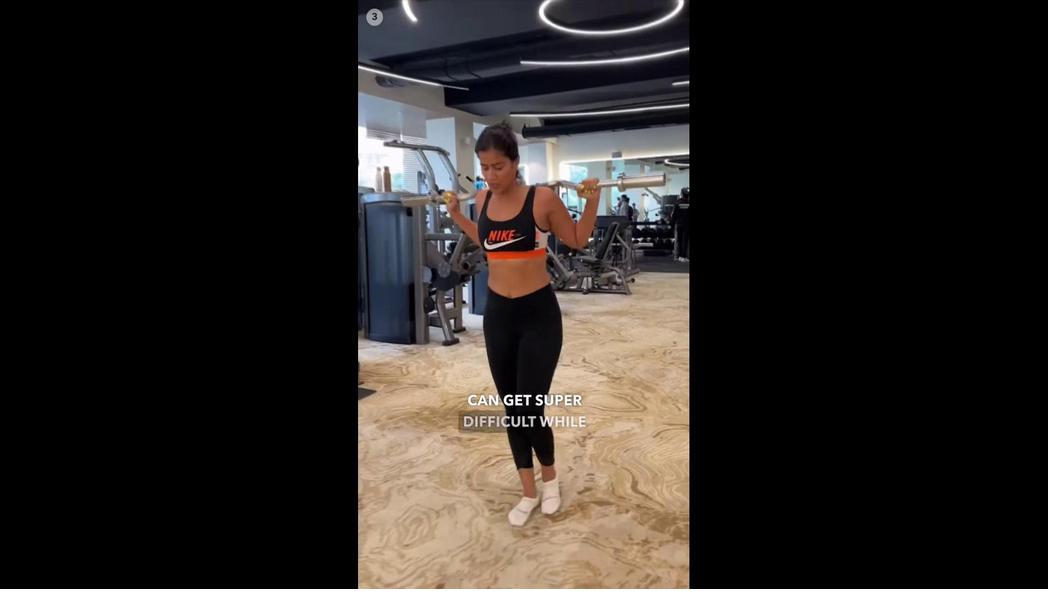 
